Task: Find a one-way flight from Beijing to Vienna on August 10th.
Action: Mouse moved to (372, 201)
Screenshot: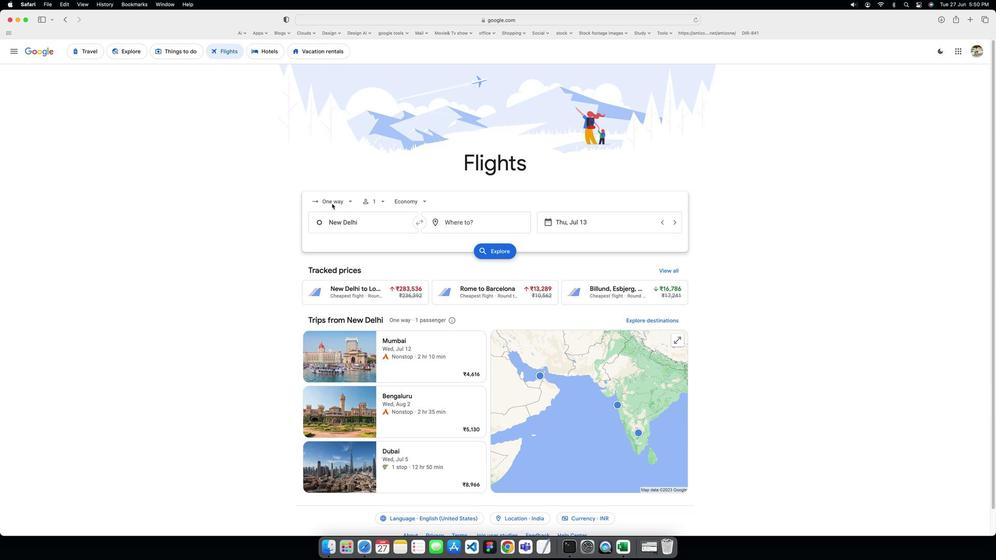 
Action: Mouse pressed left at (372, 201)
Screenshot: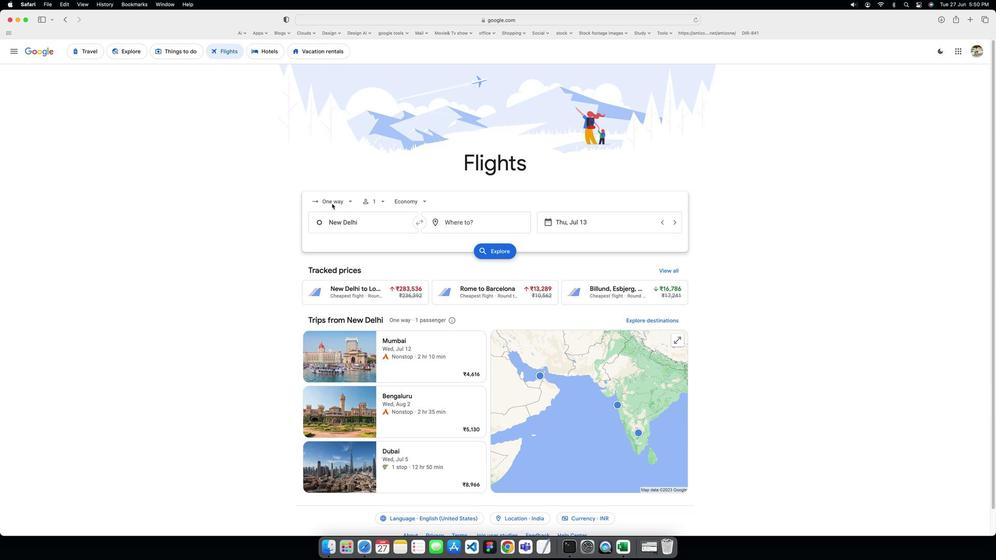 
Action: Mouse moved to (377, 199)
Screenshot: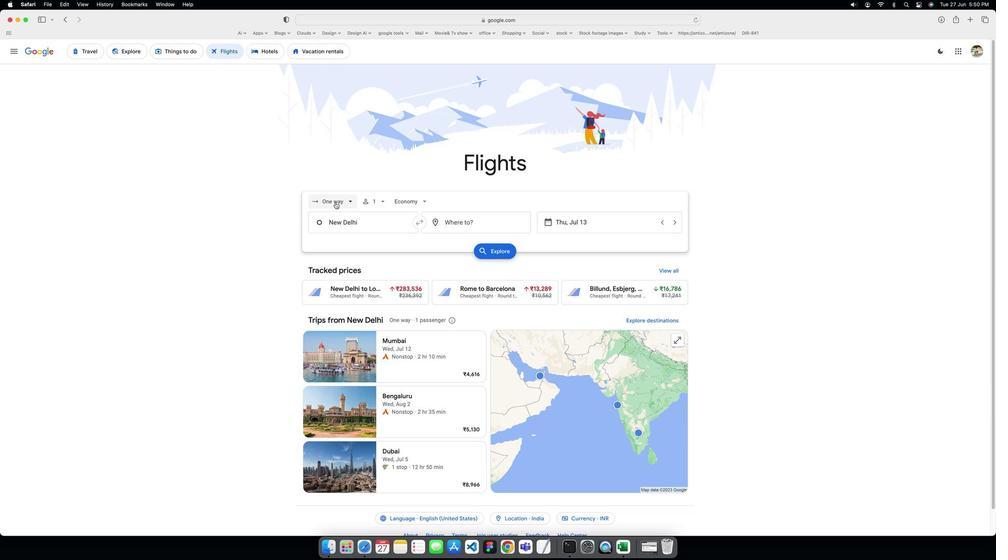 
Action: Mouse pressed left at (377, 199)
Screenshot: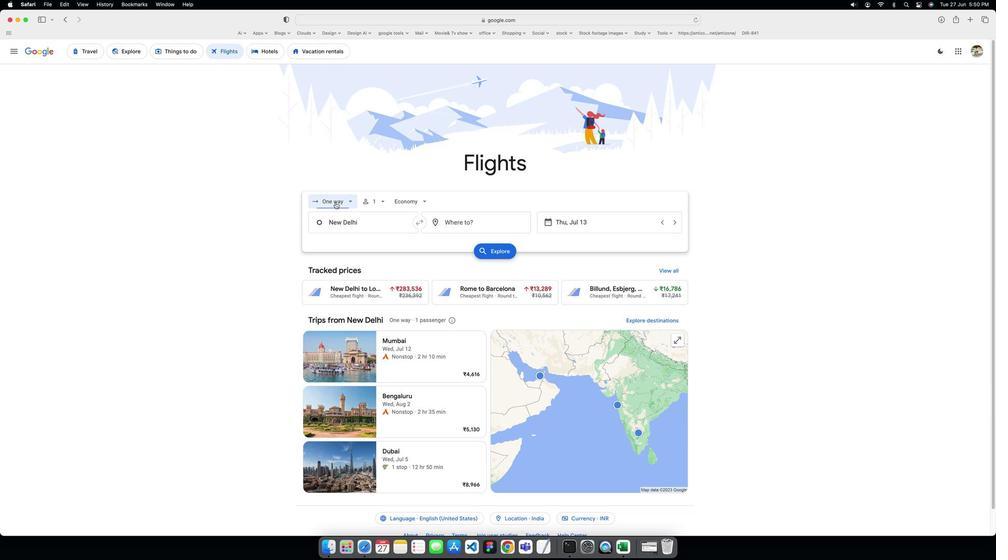 
Action: Mouse moved to (371, 250)
Screenshot: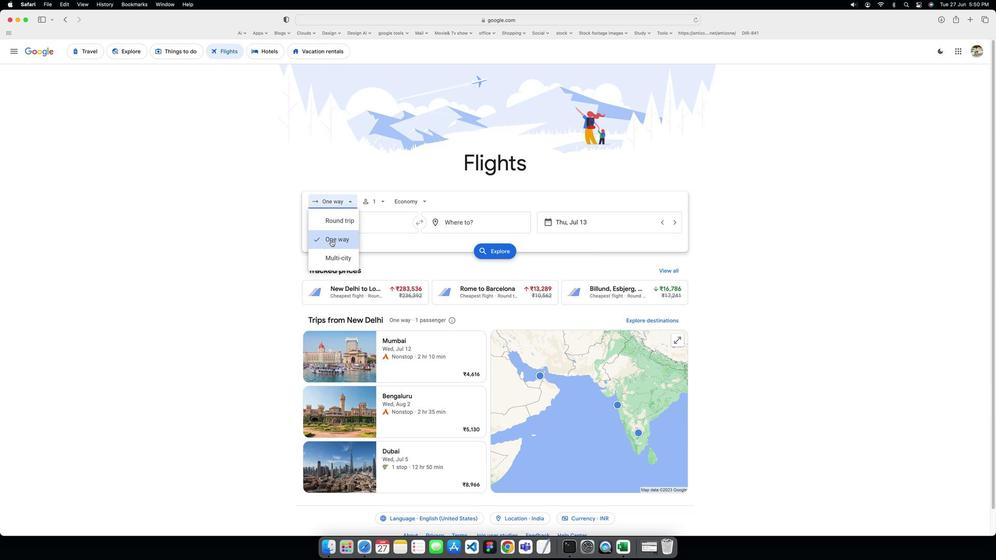 
Action: Mouse pressed left at (371, 250)
Screenshot: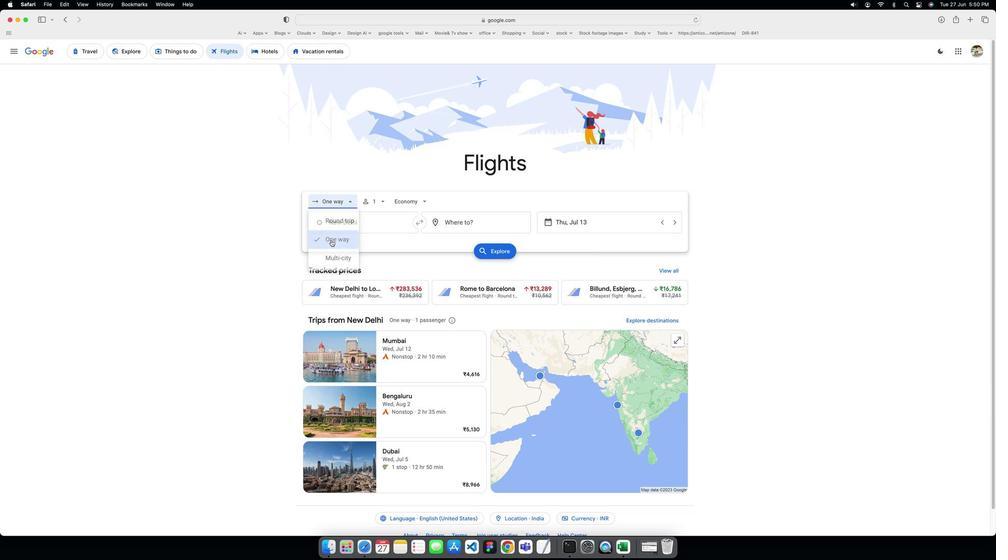
Action: Mouse moved to (483, 201)
Screenshot: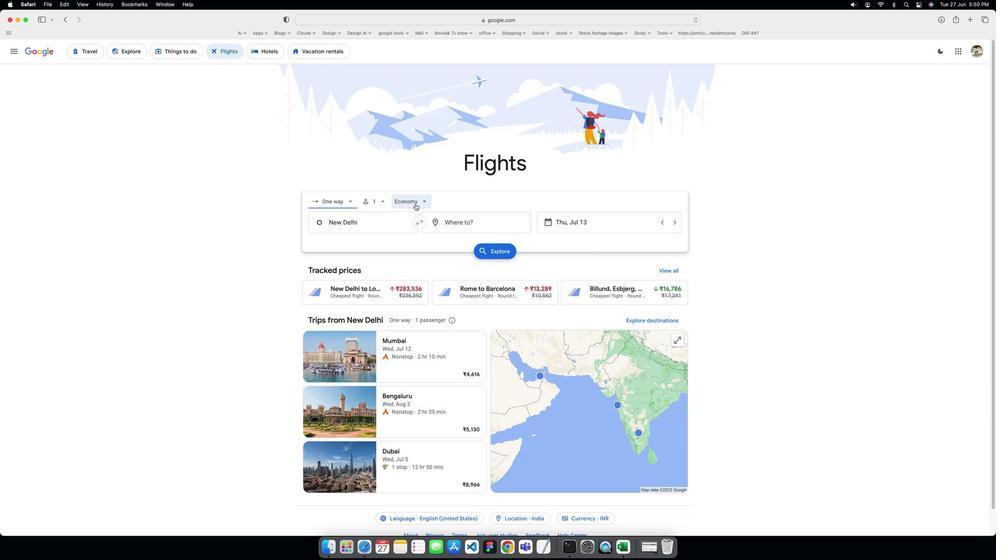 
Action: Mouse pressed left at (483, 201)
Screenshot: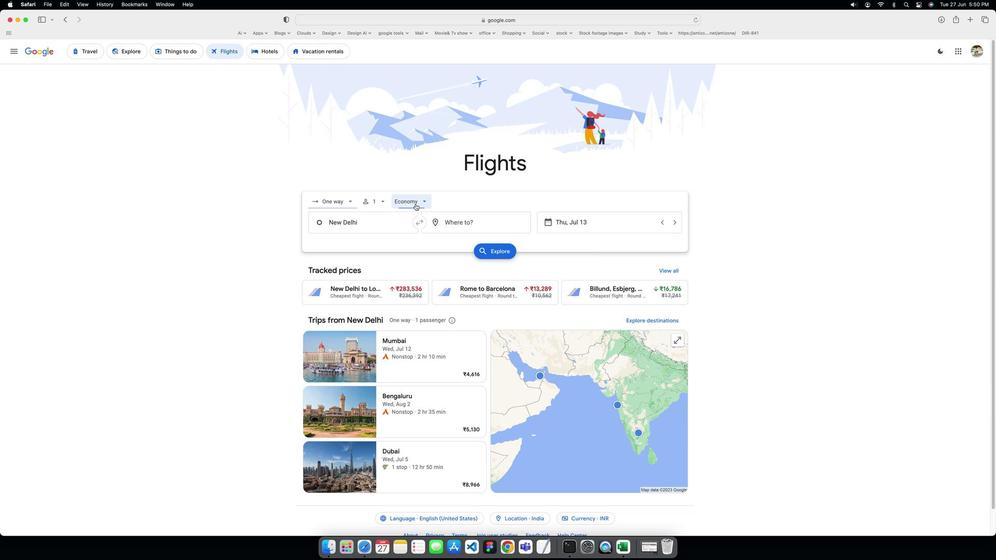 
Action: Mouse moved to (485, 224)
Screenshot: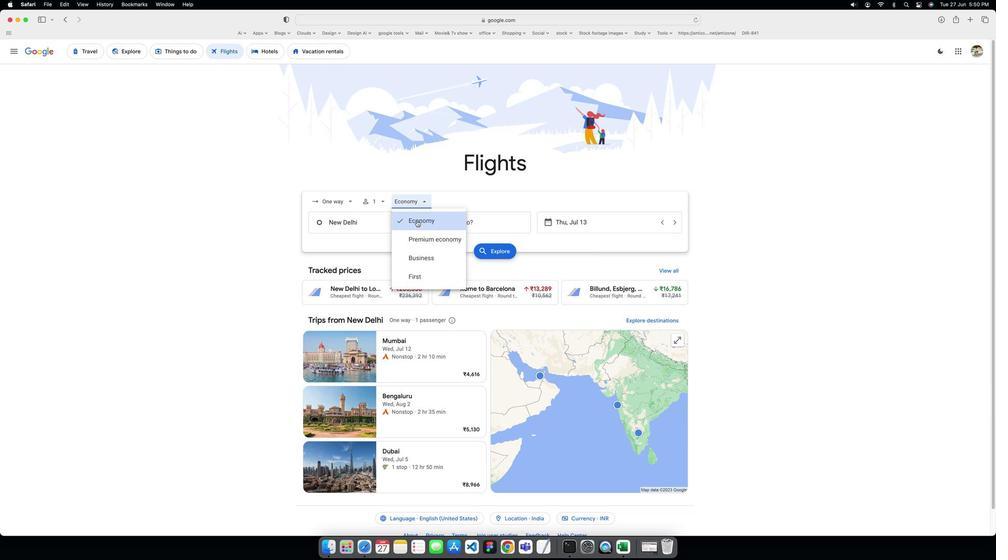 
Action: Mouse pressed left at (485, 224)
Screenshot: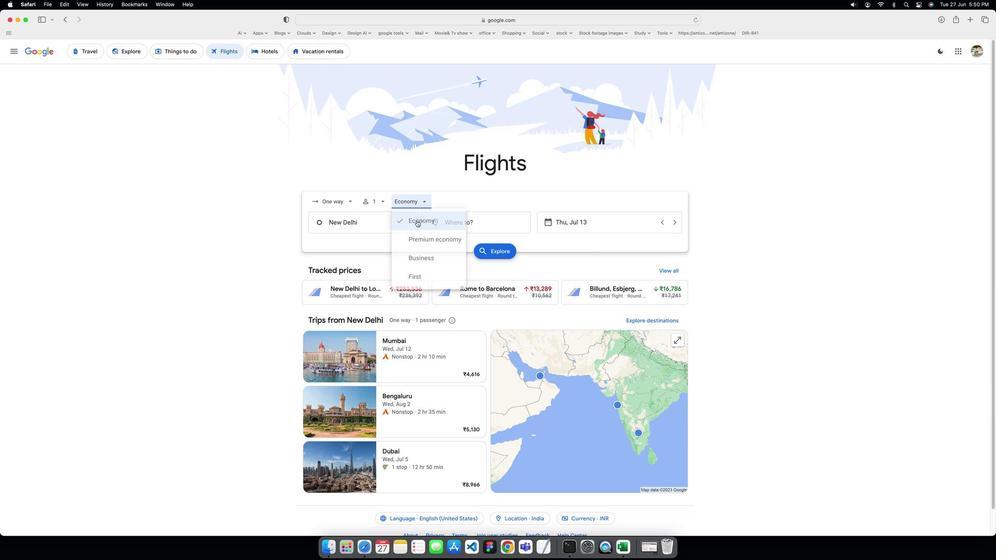 
Action: Mouse moved to (433, 199)
Screenshot: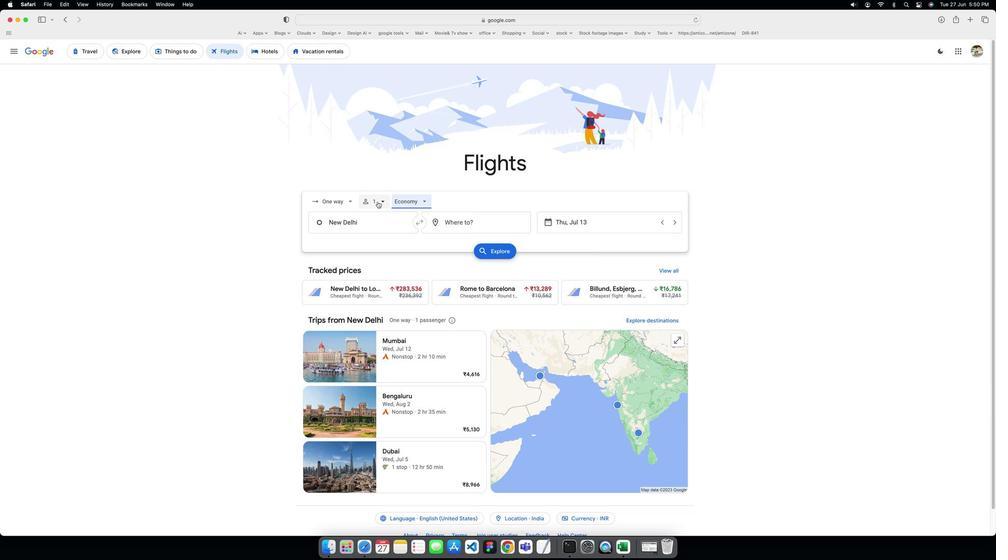 
Action: Mouse pressed left at (433, 199)
Screenshot: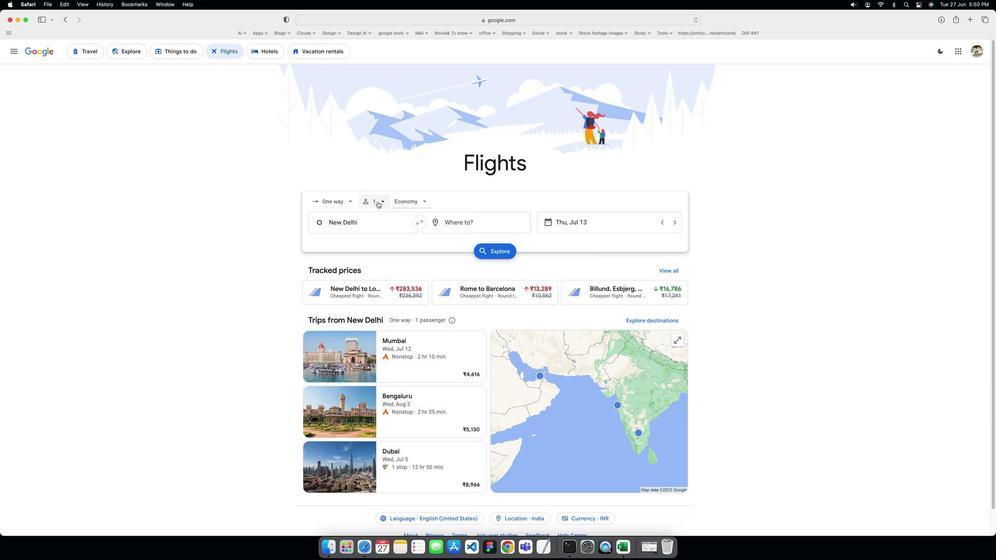
Action: Mouse moved to (509, 336)
Screenshot: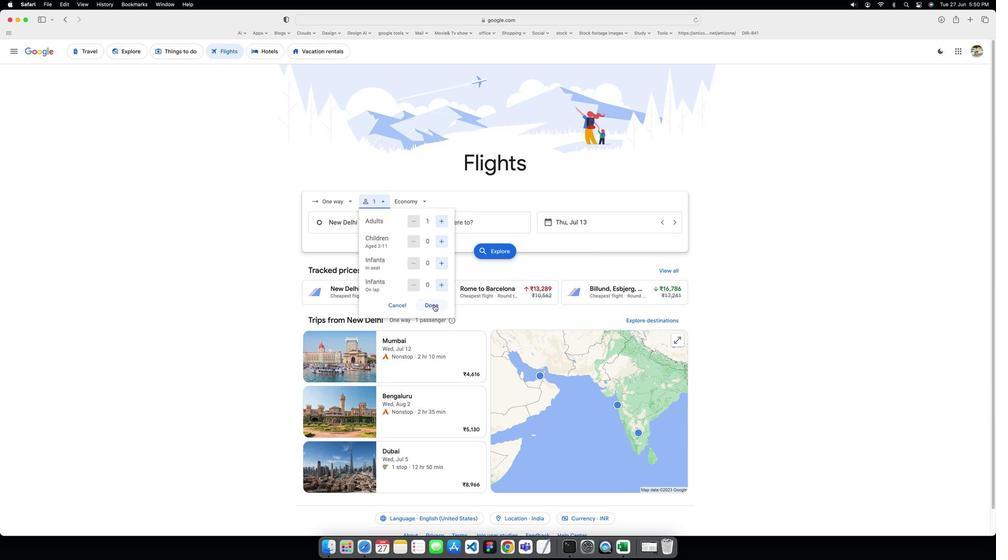 
Action: Mouse pressed left at (509, 336)
Screenshot: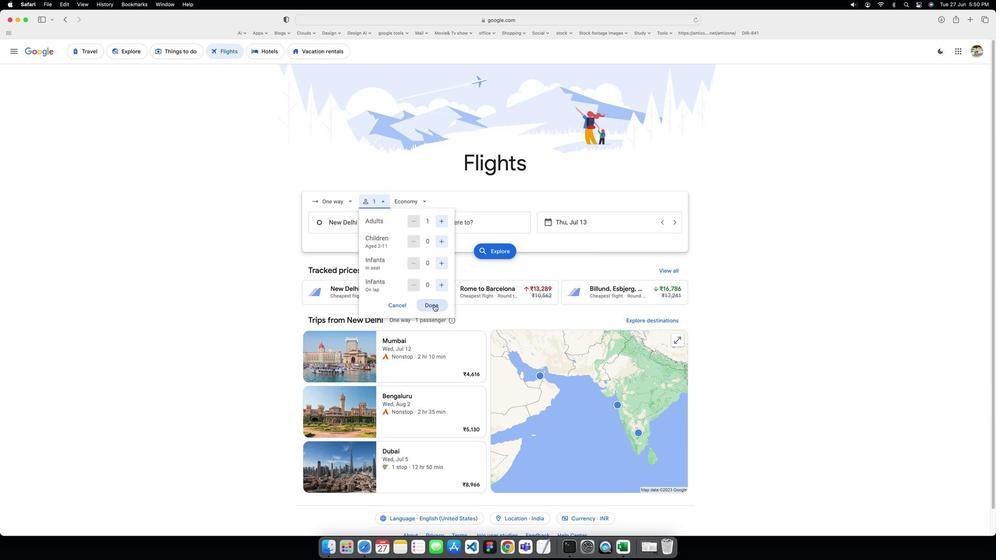 
Action: Mouse moved to (437, 230)
Screenshot: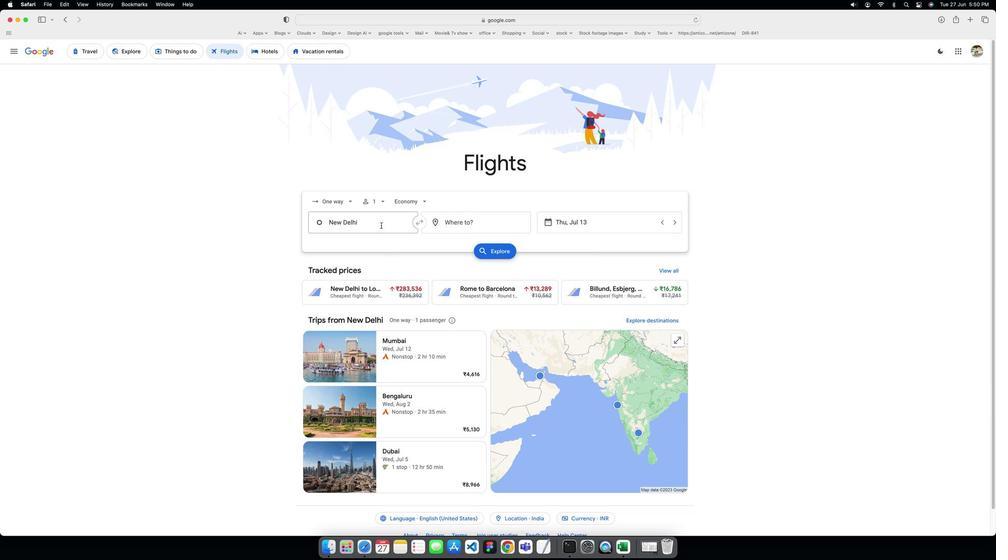 
Action: Mouse pressed left at (437, 230)
Screenshot: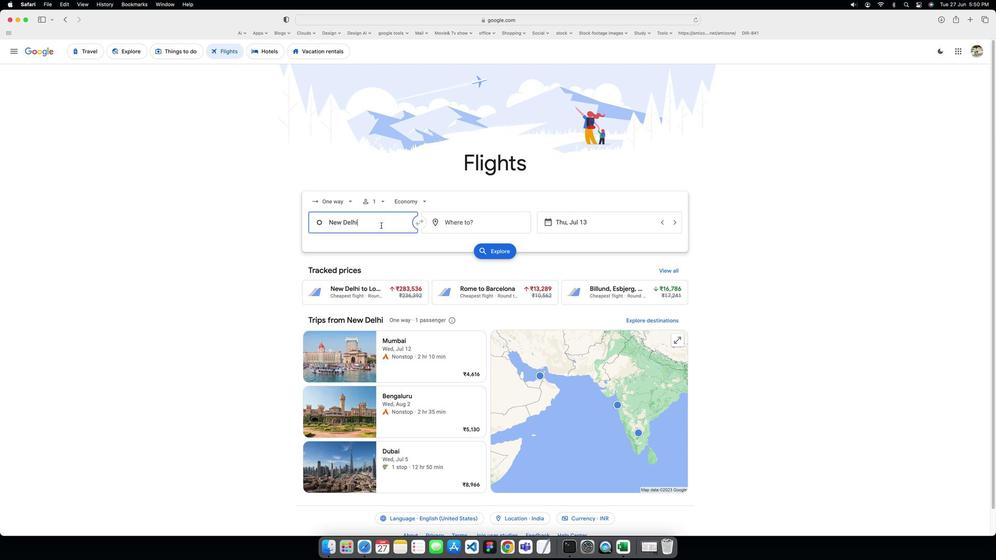
Action: Key pressed Key.caps_lock'B'Key.caps_lock'e''i''j''i''n''g'
Screenshot: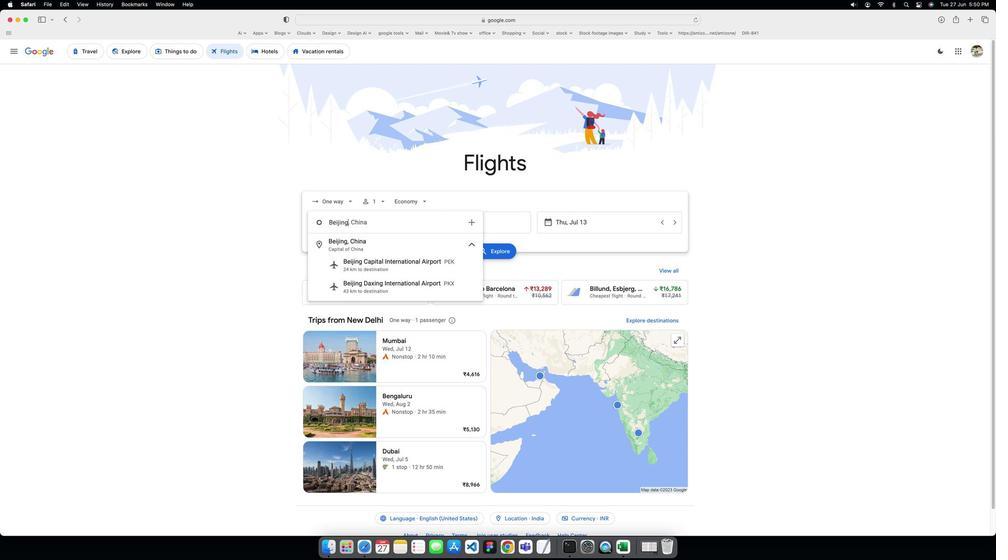 
Action: Mouse moved to (438, 250)
Screenshot: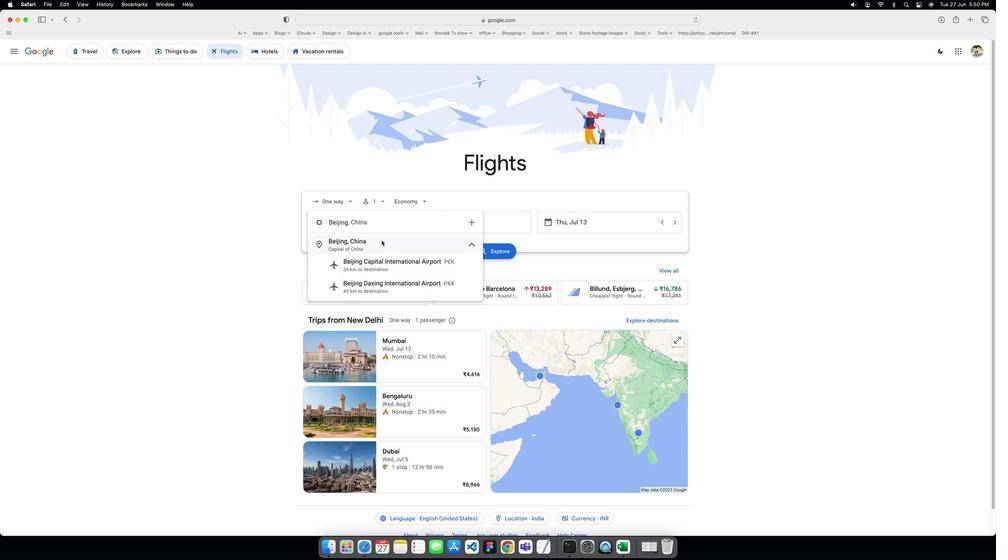 
Action: Mouse pressed left at (438, 250)
Screenshot: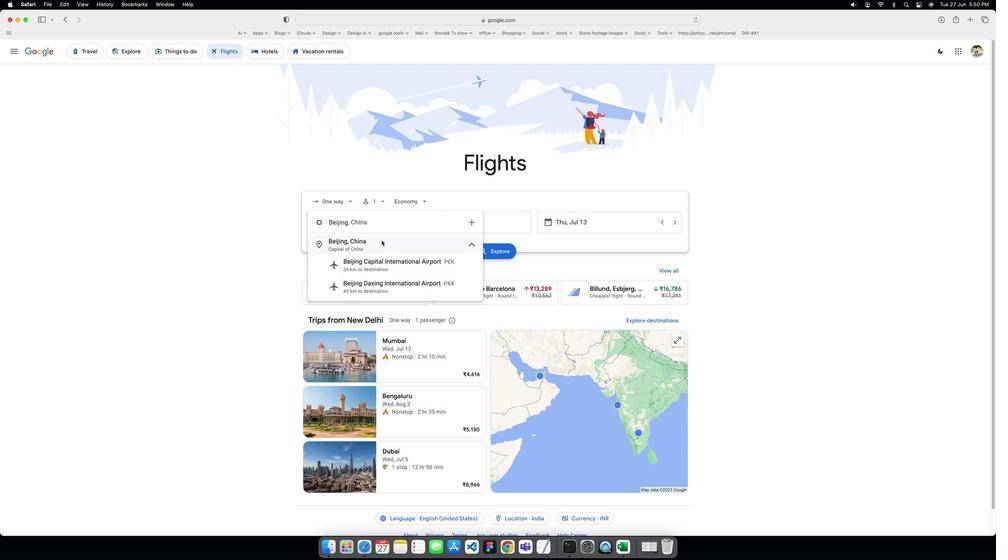 
Action: Mouse moved to (550, 226)
Screenshot: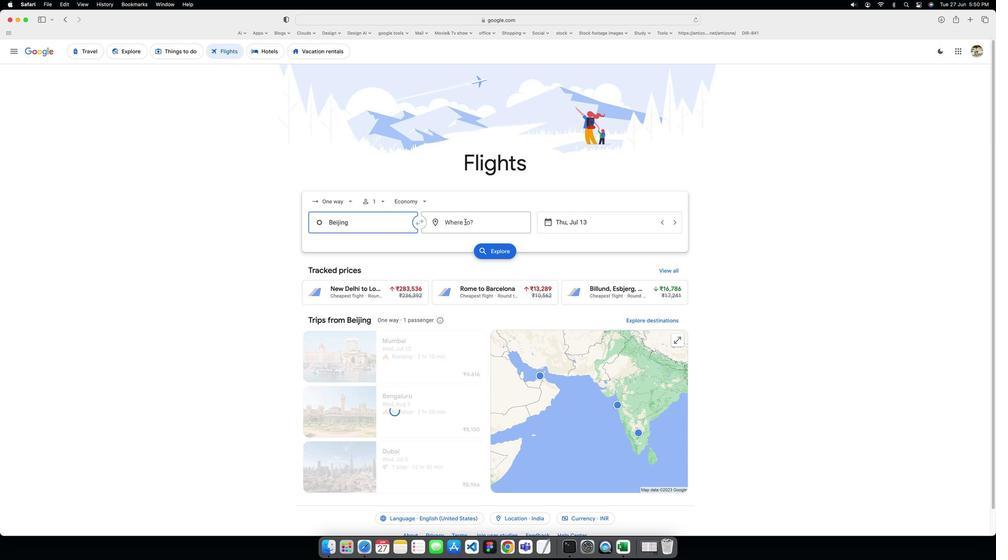 
Action: Mouse pressed left at (550, 226)
Screenshot: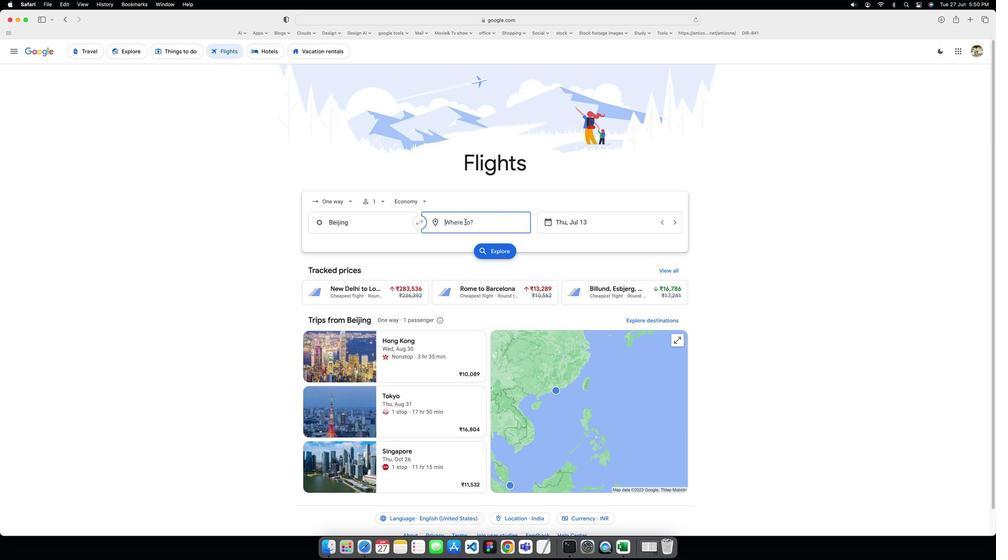 
Action: Key pressed Key.caps_lock'V'Key.caps_lock'i''e''n''n''a'
Screenshot: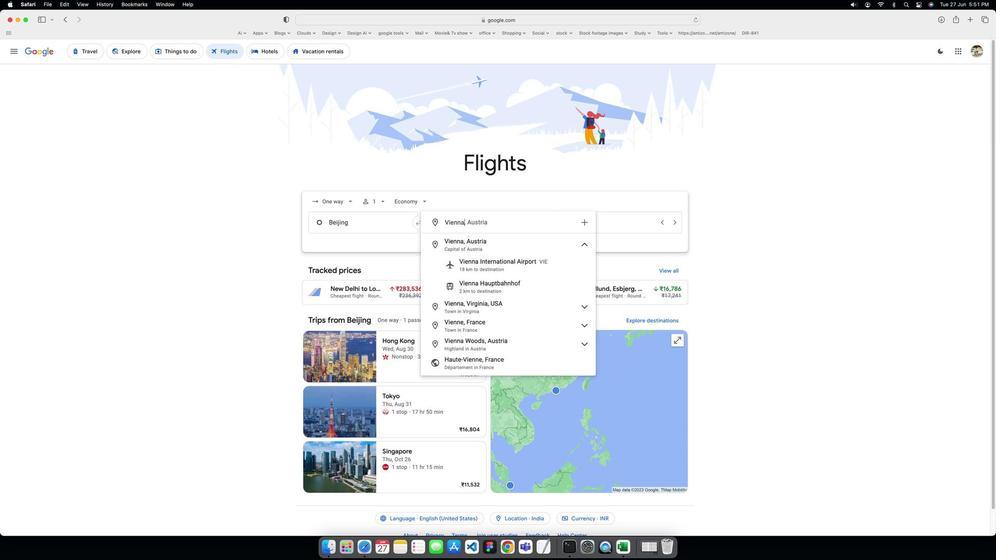
Action: Mouse moved to (563, 255)
Screenshot: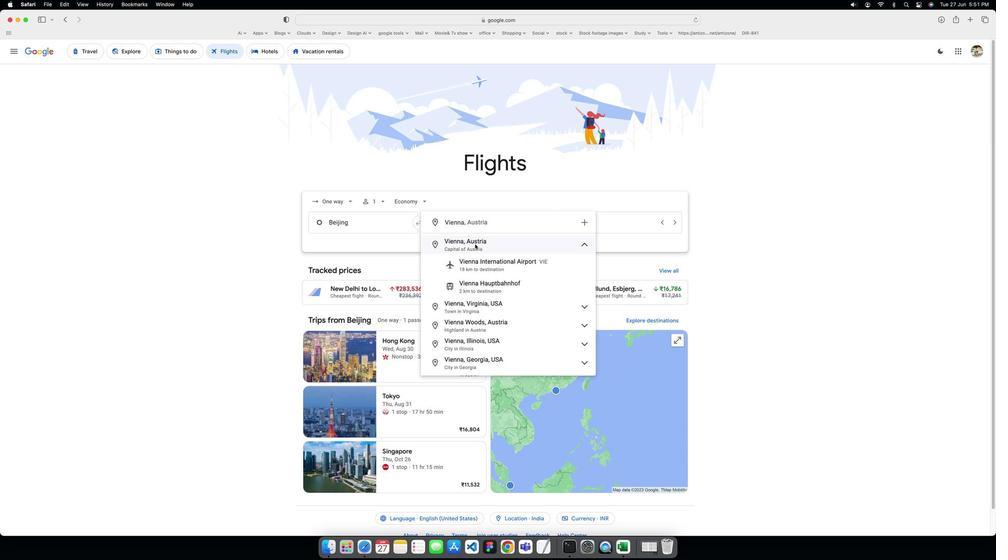 
Action: Mouse pressed left at (563, 255)
Screenshot: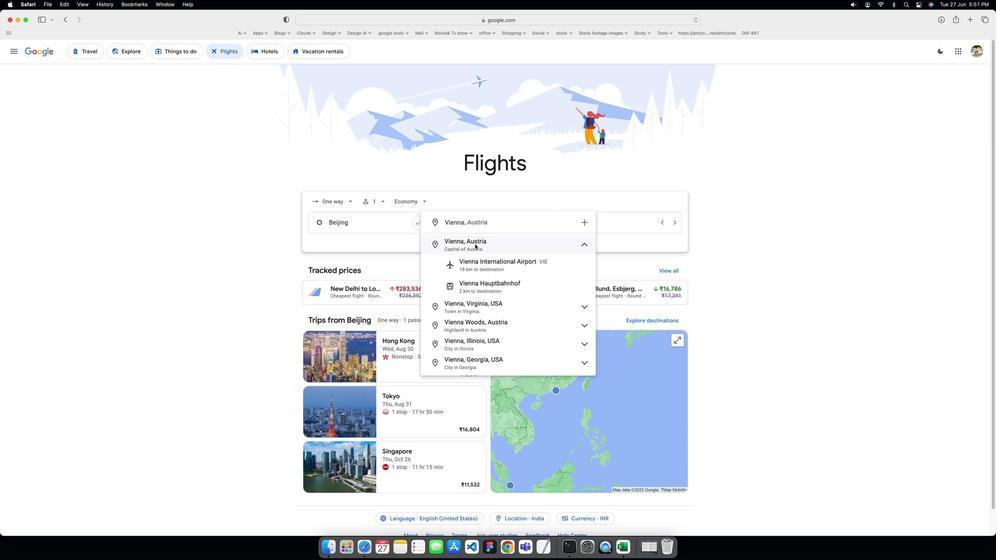 
Action: Mouse moved to (736, 227)
Screenshot: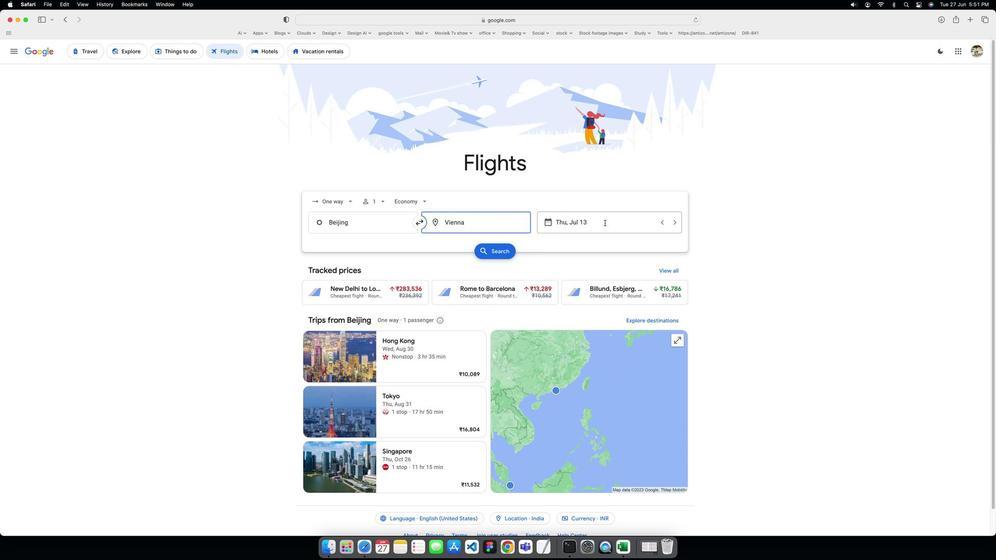 
Action: Mouse pressed left at (736, 227)
Screenshot: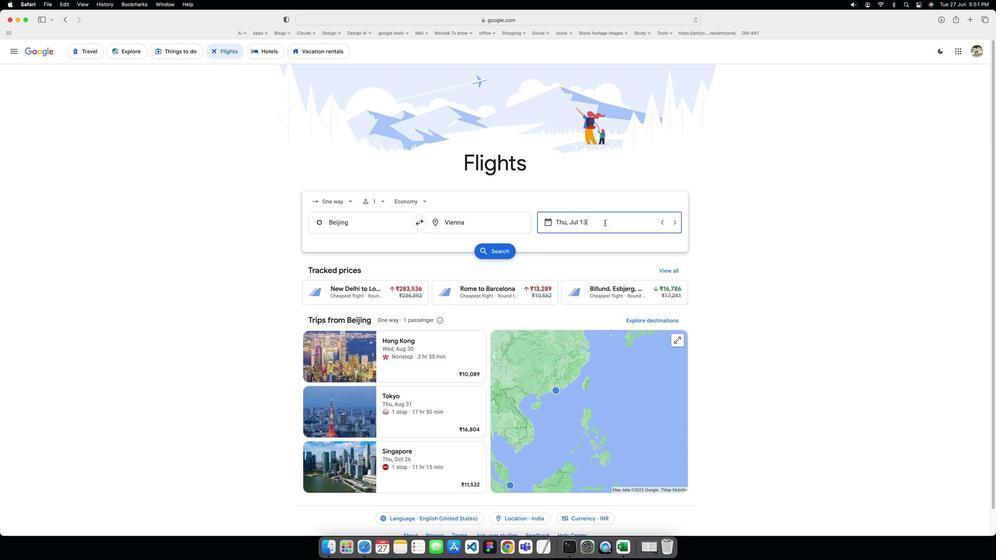 
Action: Mouse moved to (845, 360)
Screenshot: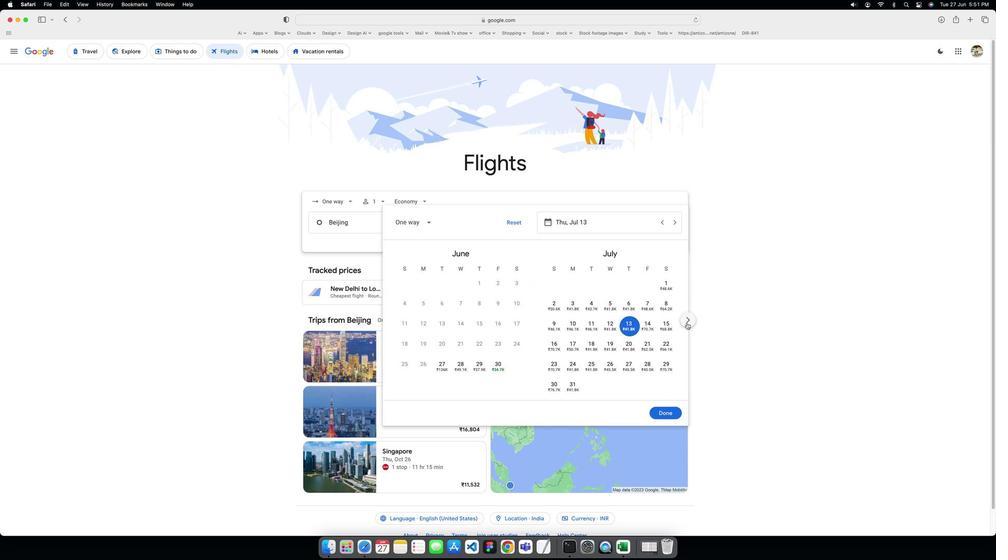
Action: Mouse pressed left at (845, 360)
Screenshot: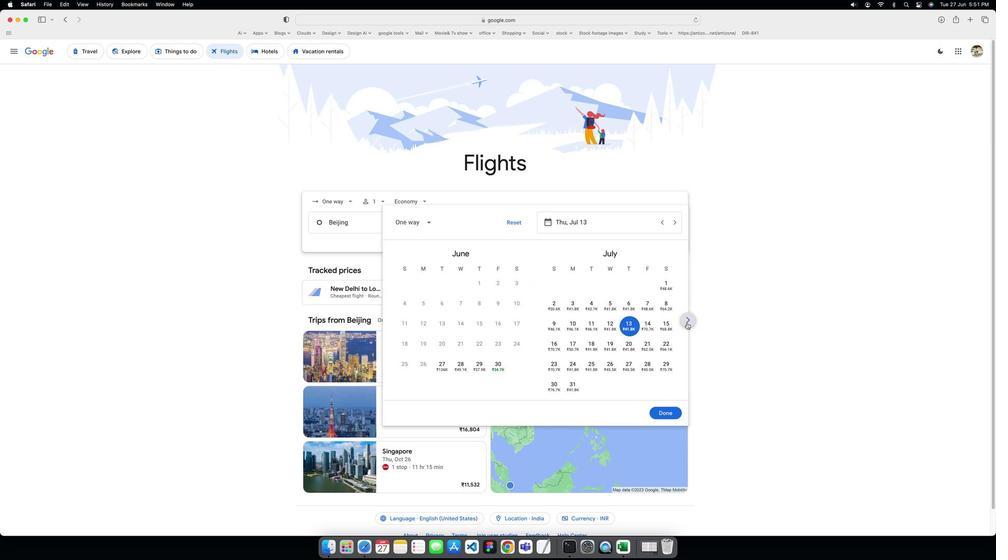 
Action: Mouse moved to (766, 336)
Screenshot: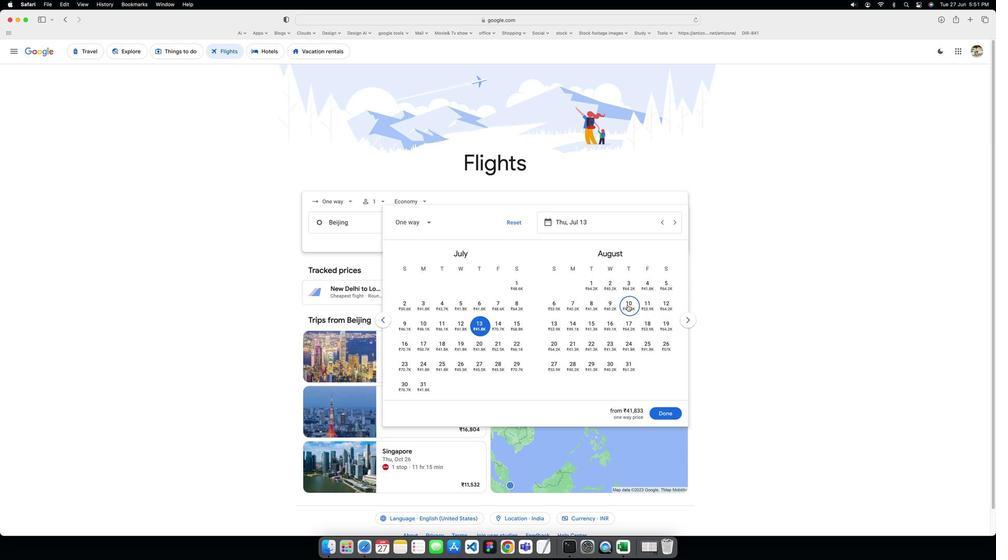 
Action: Mouse pressed left at (766, 336)
Screenshot: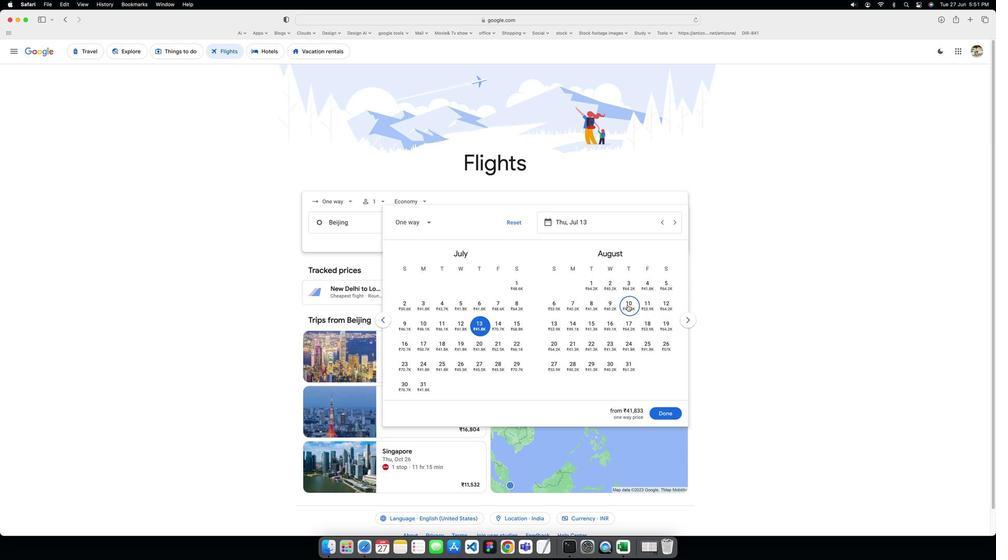 
Action: Mouse moved to (811, 475)
Screenshot: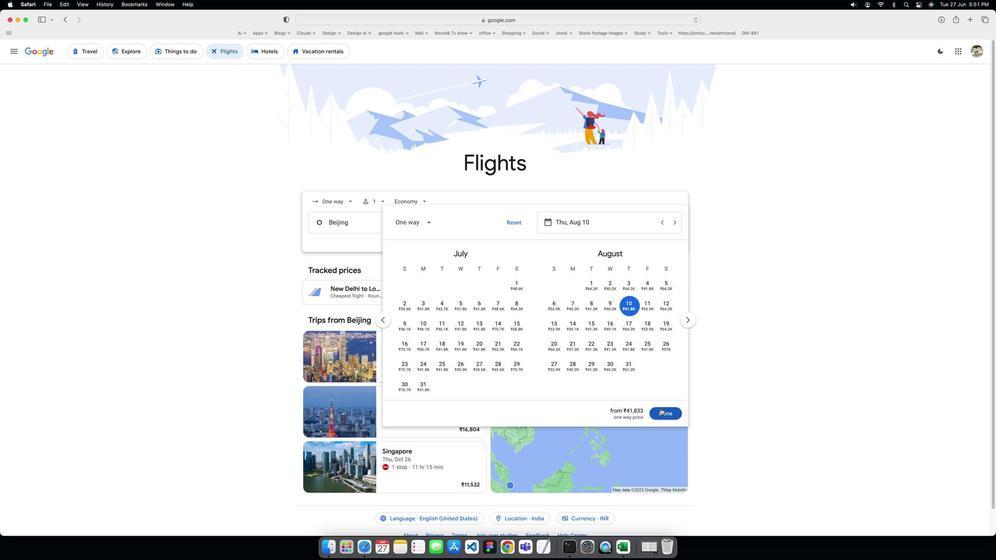 
Action: Mouse pressed left at (811, 475)
Screenshot: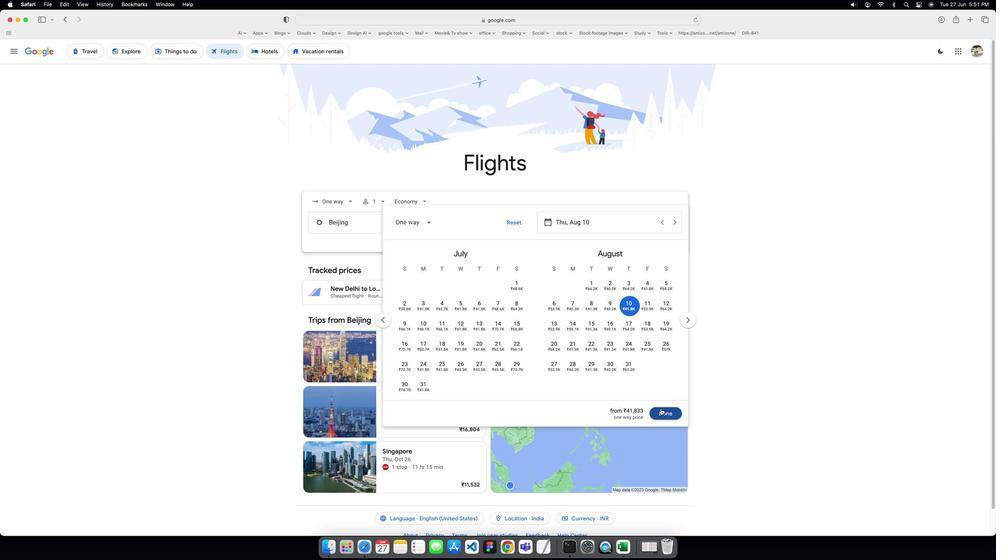 
Action: Mouse moved to (597, 266)
Screenshot: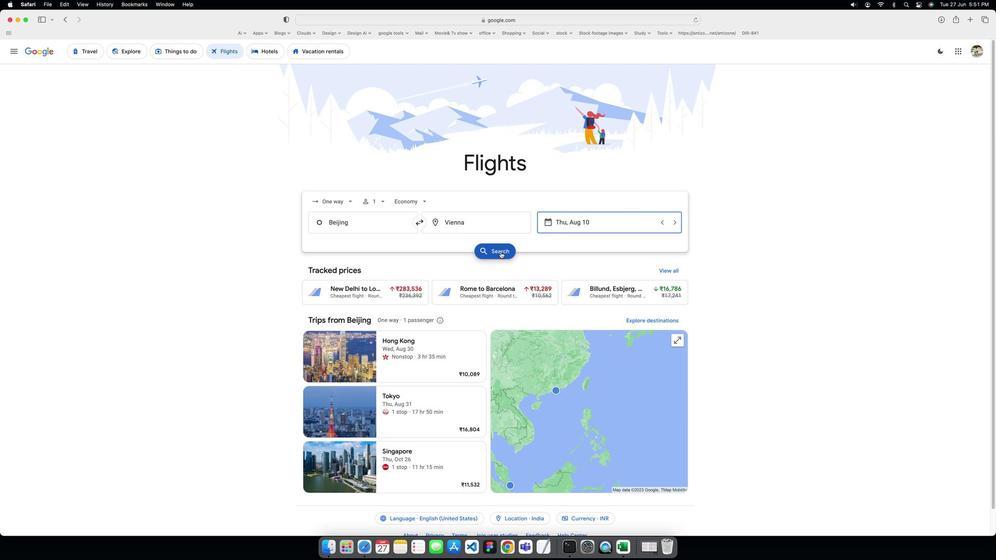 
Action: Mouse pressed left at (597, 266)
Screenshot: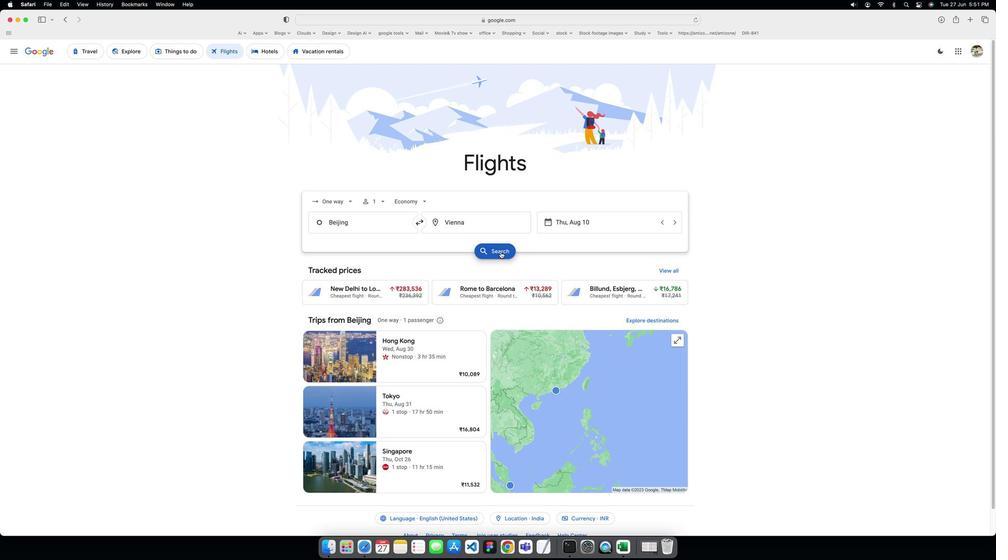 
Action: Key pressed Key.f9
Screenshot: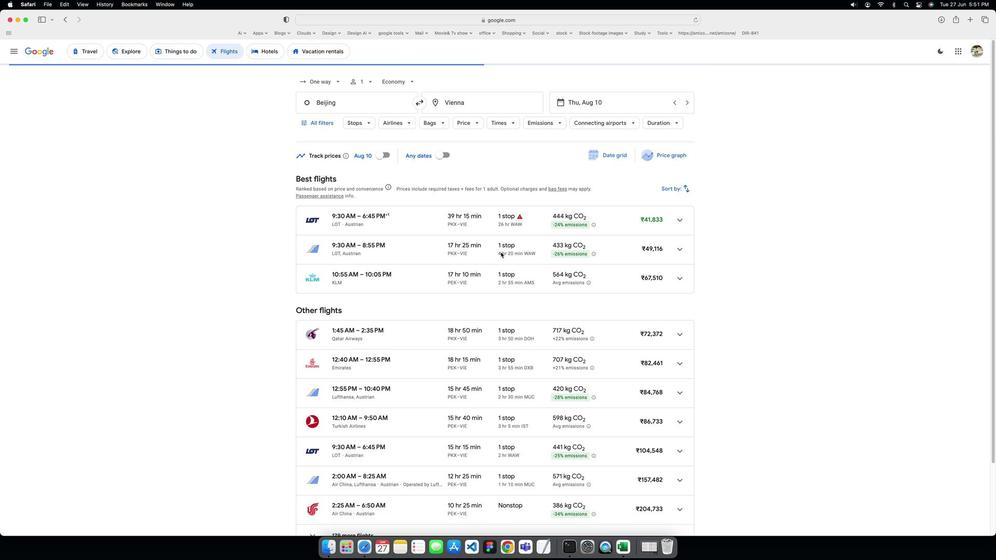 
